 Task: Add Stonyfield Organic Blueberry Yogurt to the cart.
Action: Mouse moved to (19, 110)
Screenshot: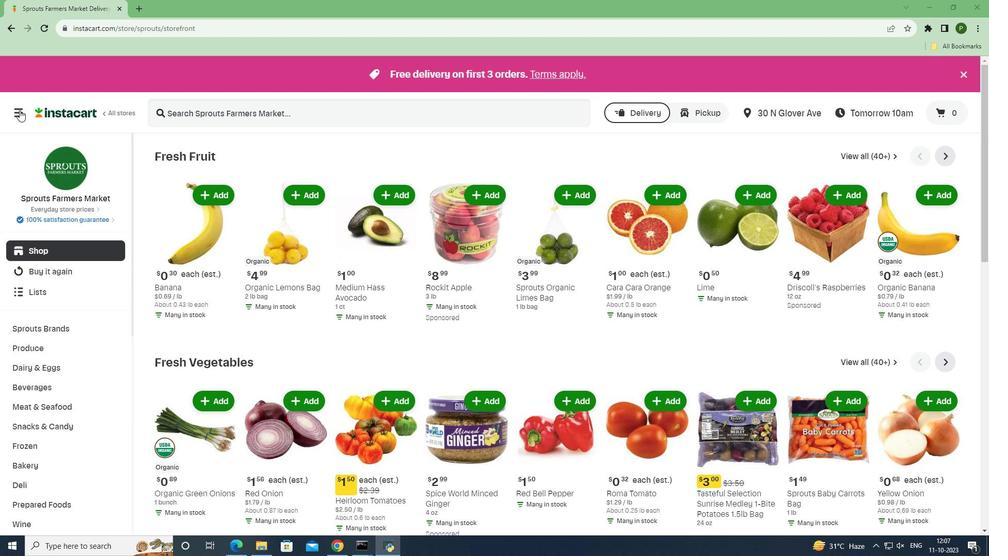 
Action: Mouse pressed left at (19, 110)
Screenshot: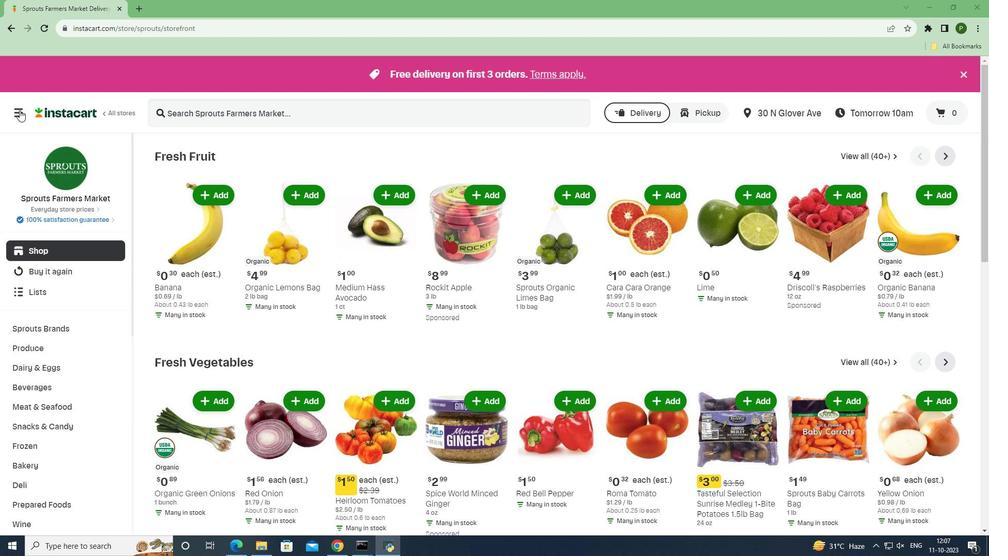 
Action: Mouse moved to (25, 275)
Screenshot: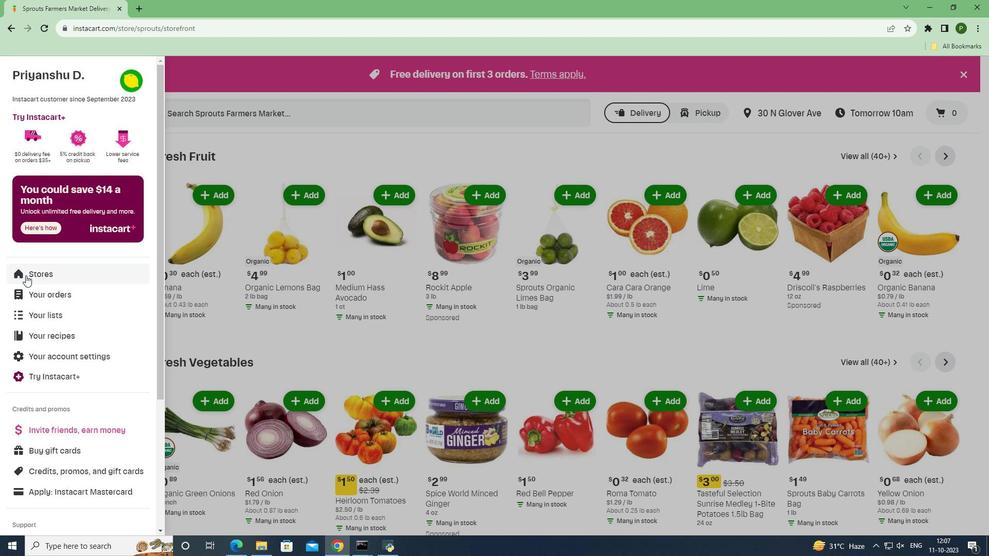 
Action: Mouse pressed left at (25, 275)
Screenshot: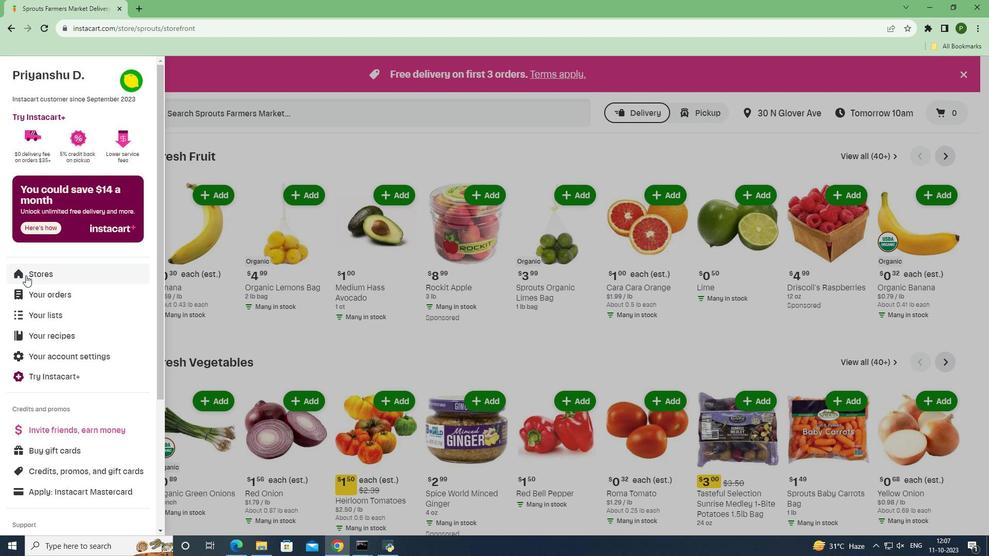 
Action: Mouse moved to (229, 119)
Screenshot: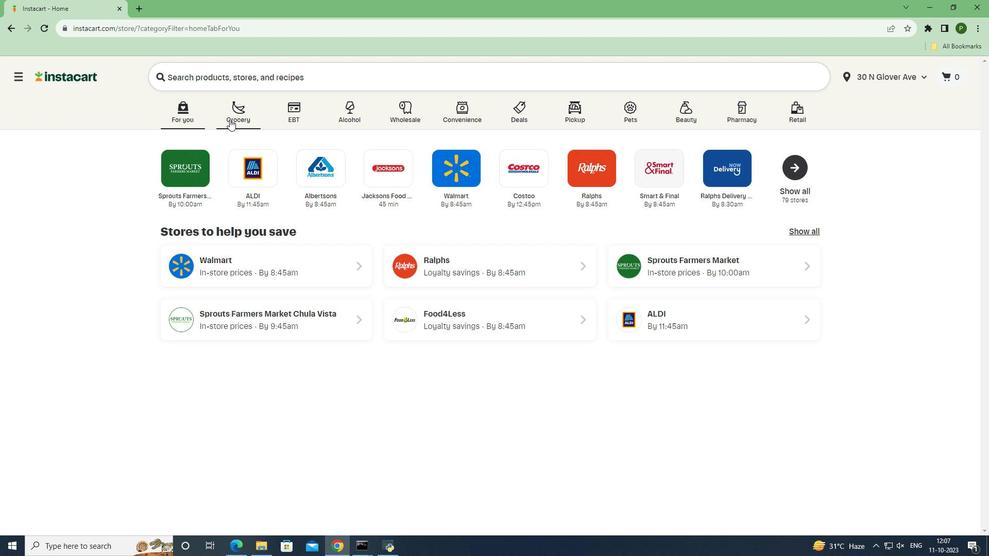 
Action: Mouse pressed left at (229, 119)
Screenshot: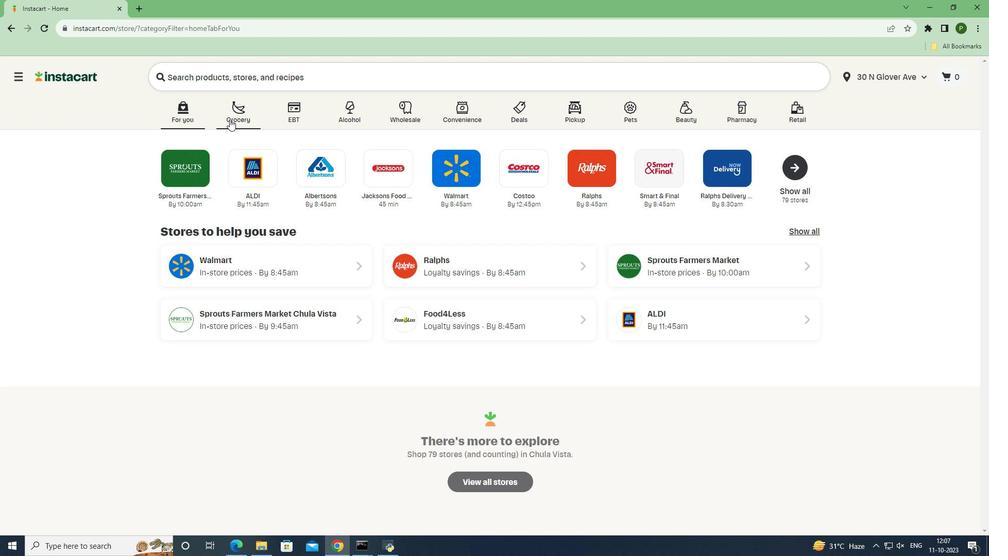 
Action: Mouse moved to (444, 240)
Screenshot: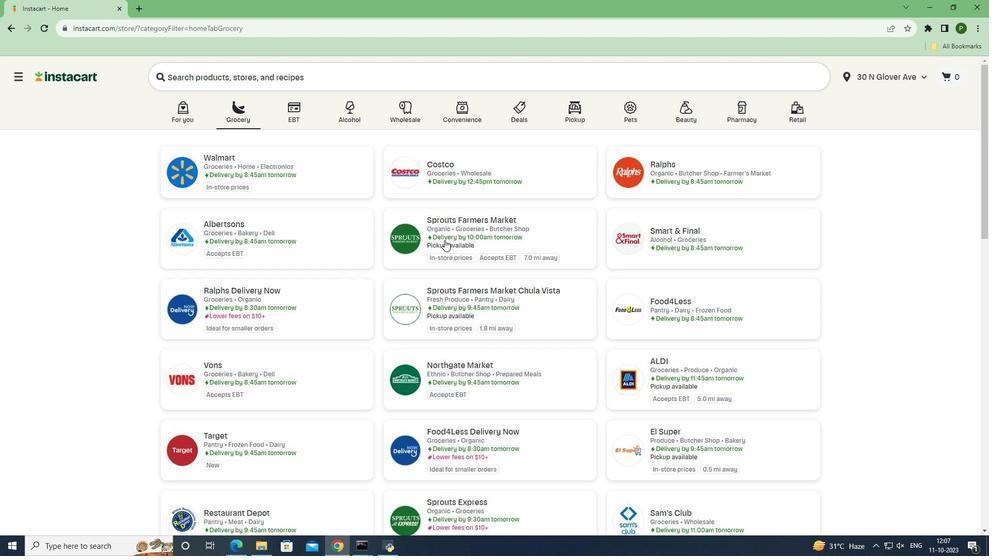 
Action: Mouse pressed left at (444, 240)
Screenshot: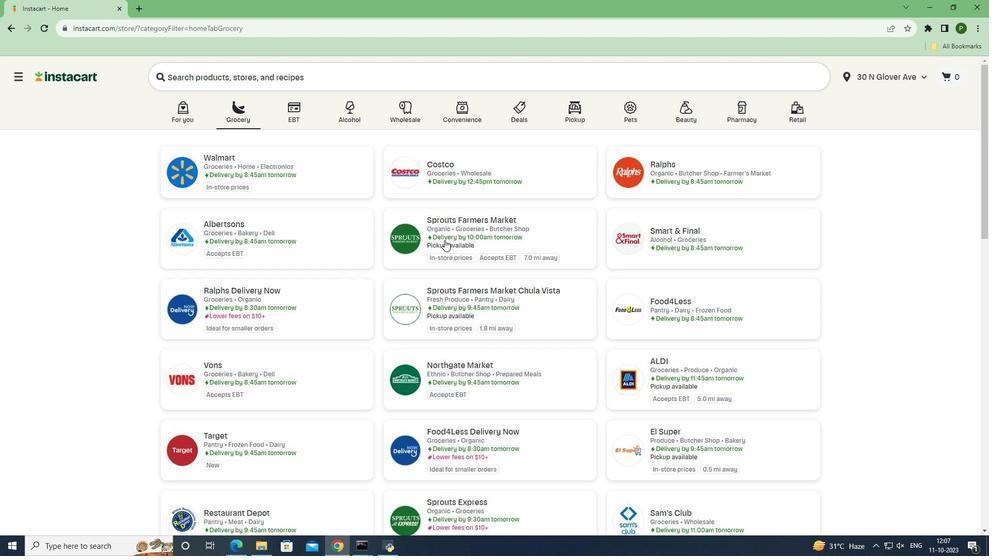 
Action: Mouse moved to (84, 370)
Screenshot: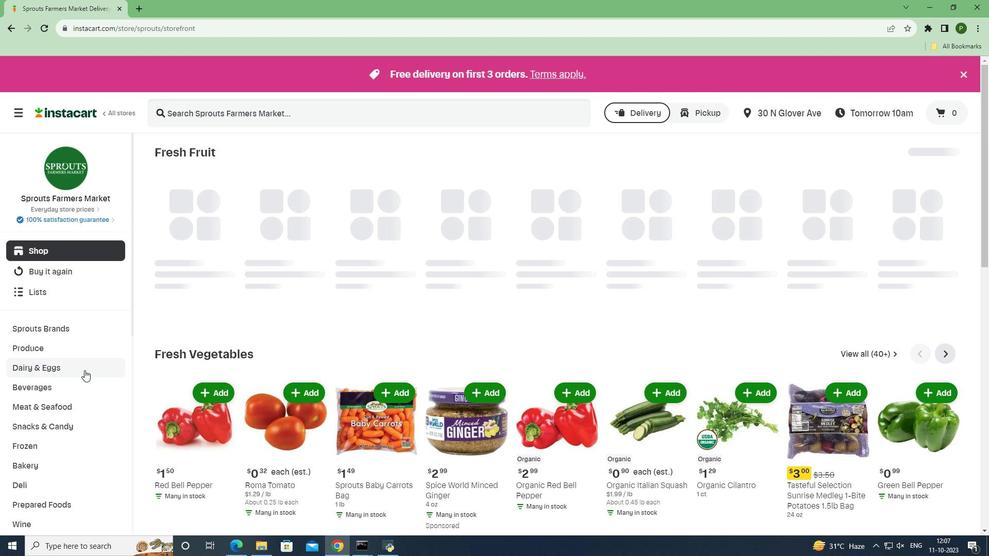 
Action: Mouse pressed left at (84, 370)
Screenshot: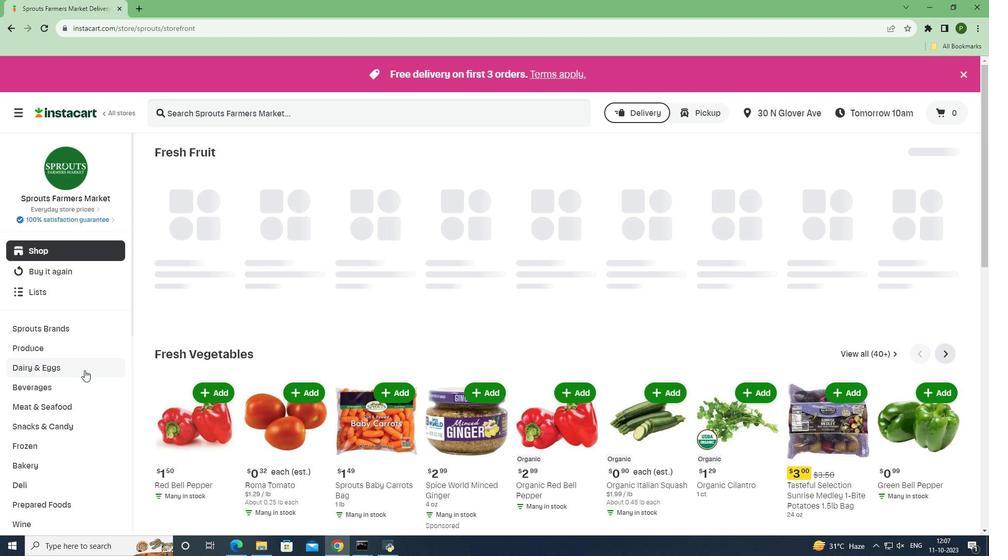 
Action: Mouse pressed left at (84, 370)
Screenshot: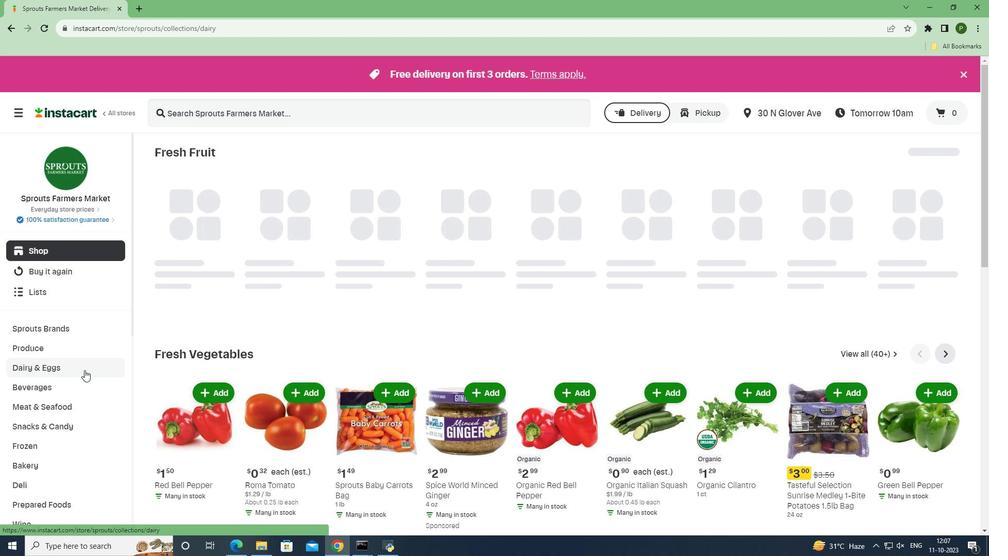 
Action: Mouse moved to (55, 442)
Screenshot: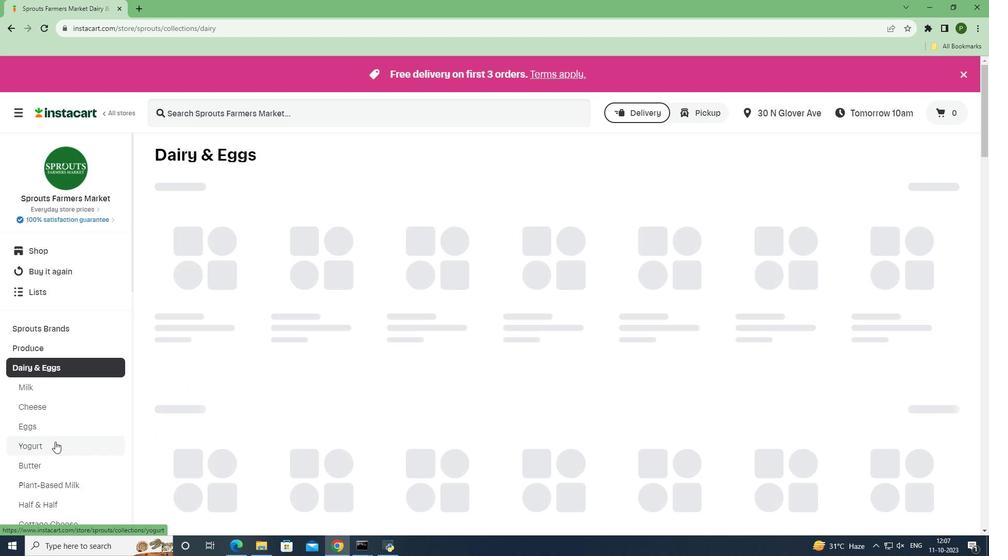 
Action: Mouse pressed left at (55, 442)
Screenshot: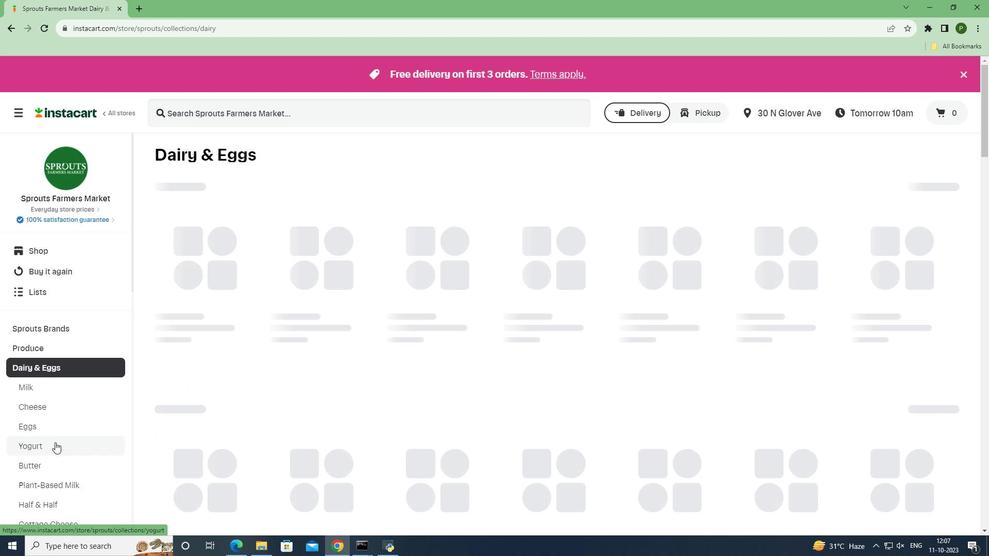 
Action: Mouse moved to (229, 112)
Screenshot: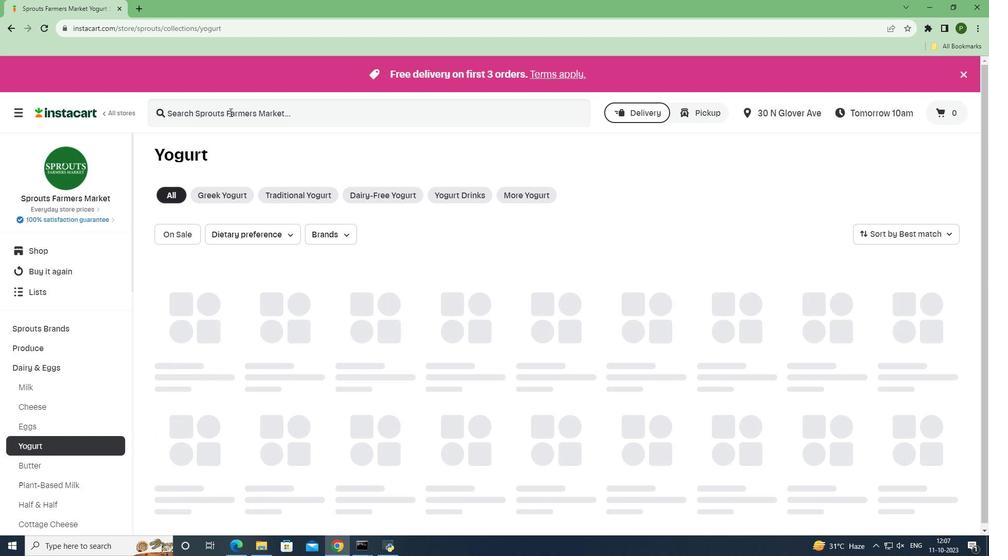
Action: Mouse pressed left at (229, 112)
Screenshot: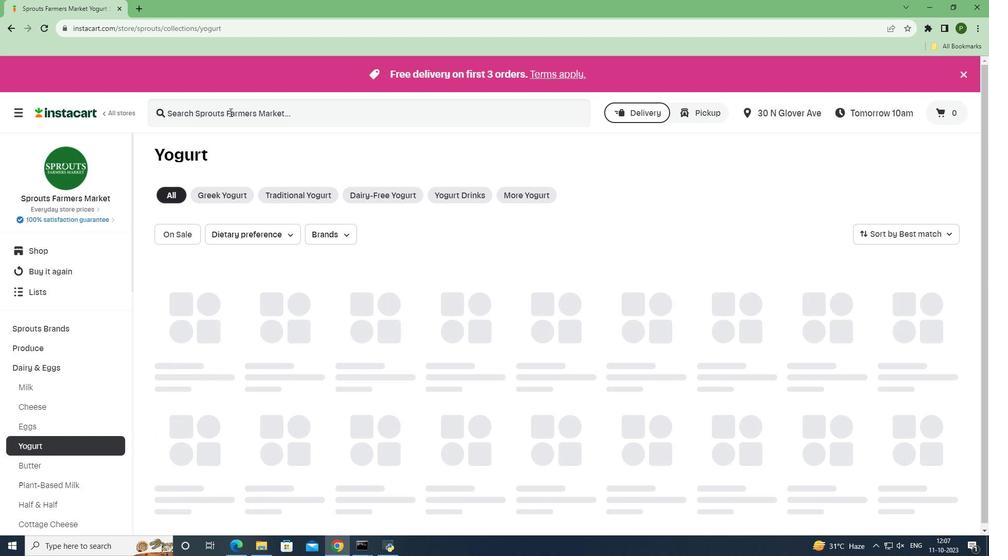 
Action: Key pressed <Key.caps_lock>S<Key.caps_lock>tonyfield<Key.space><Key.caps_lock>O<Key.caps_lock>rganic<Key.space><Key.caps_lock>B<Key.caps_lock>lueberry<Key.space><Key.caps_lock>Y<Key.caps_lock>ogurt<Key.space>
Screenshot: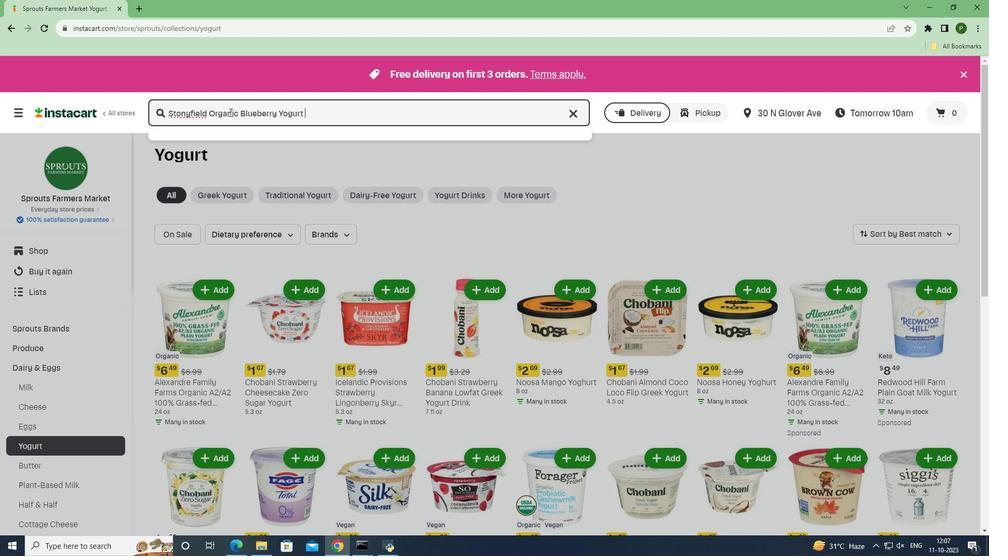 
Action: Mouse pressed left at (229, 112)
Screenshot: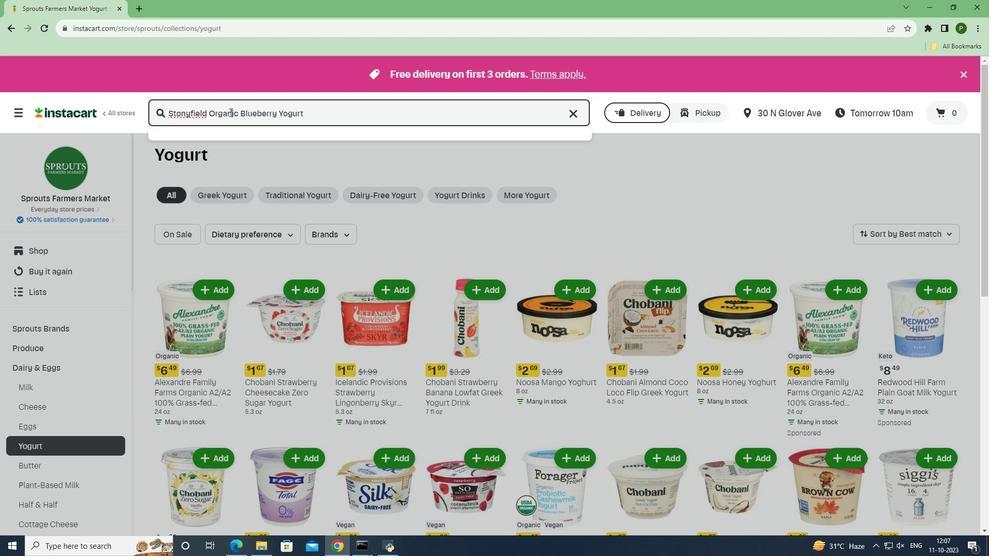 
Action: Mouse pressed left at (229, 112)
Screenshot: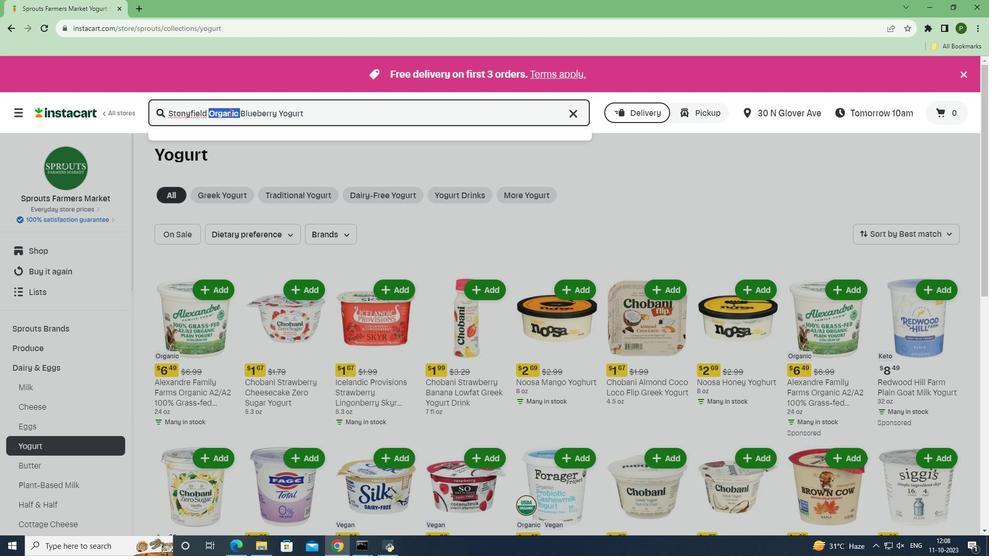 
Action: Key pressed <Key.enter>
Screenshot: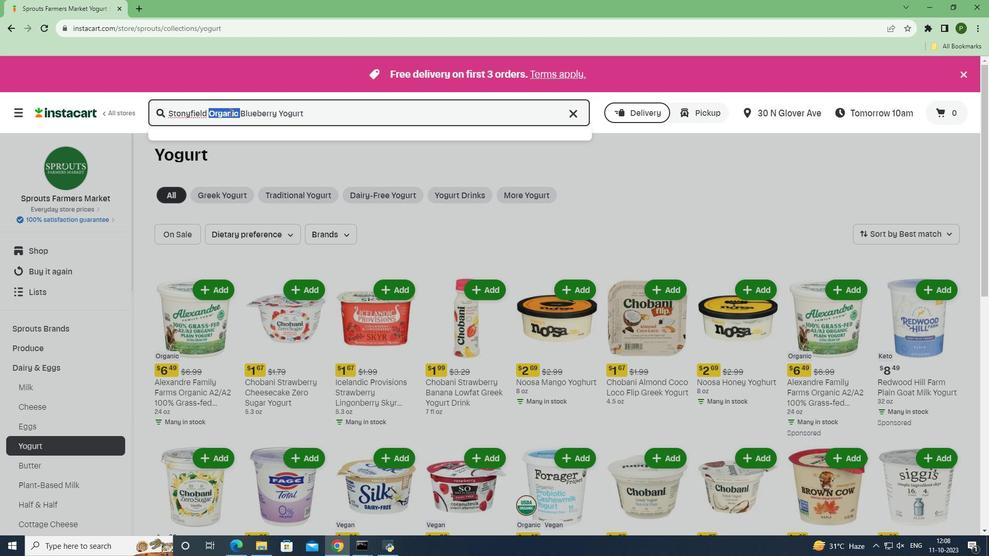 
Action: Mouse moved to (597, 196)
Screenshot: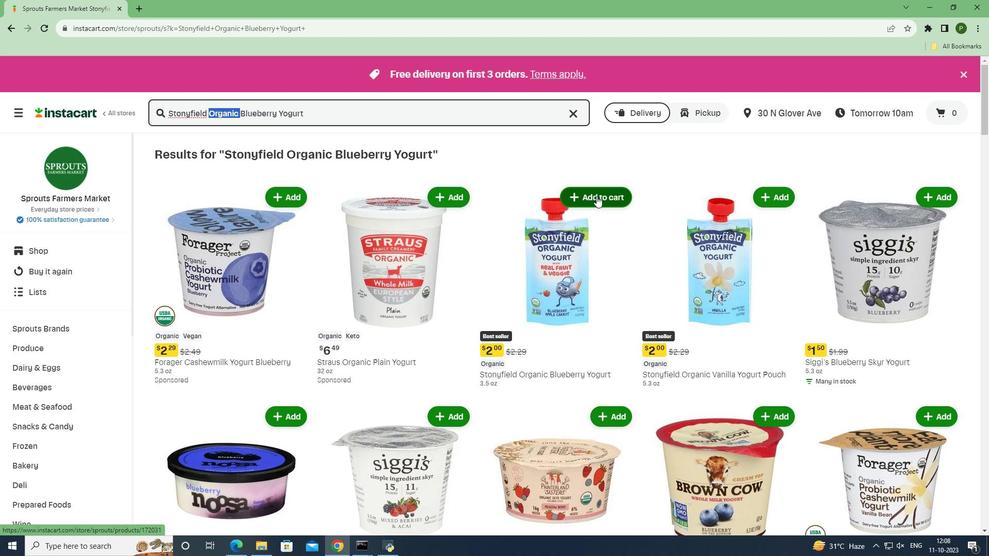 
Action: Mouse pressed left at (597, 196)
Screenshot: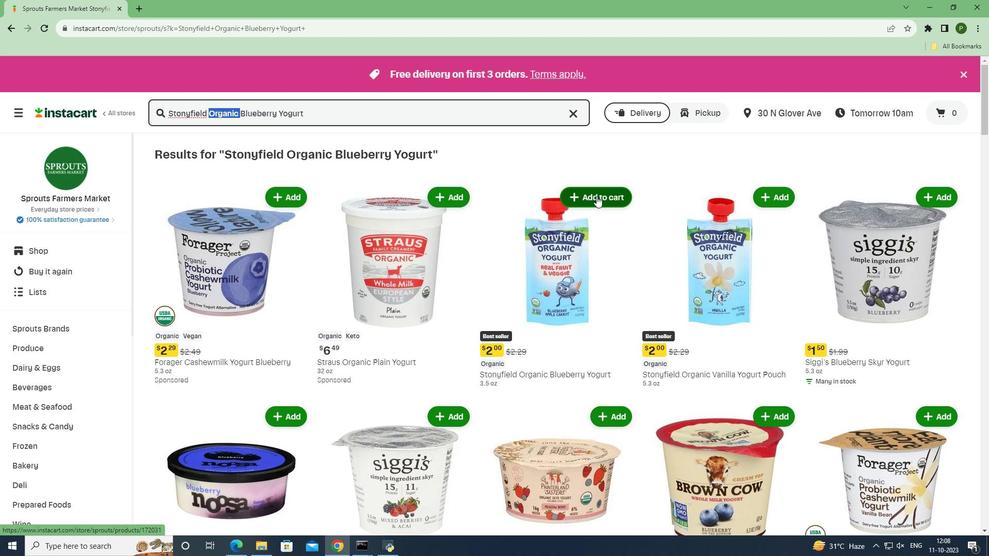 
Action: Mouse moved to (646, 251)
Screenshot: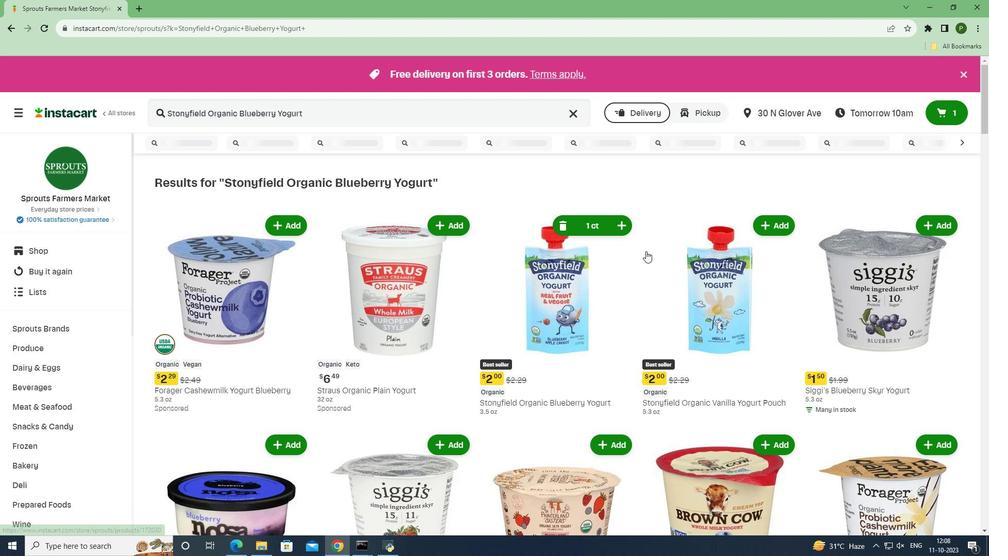 
